 Task: Locate emails that are marked as important: `is:important`.
Action: Mouse moved to (52, 210)
Screenshot: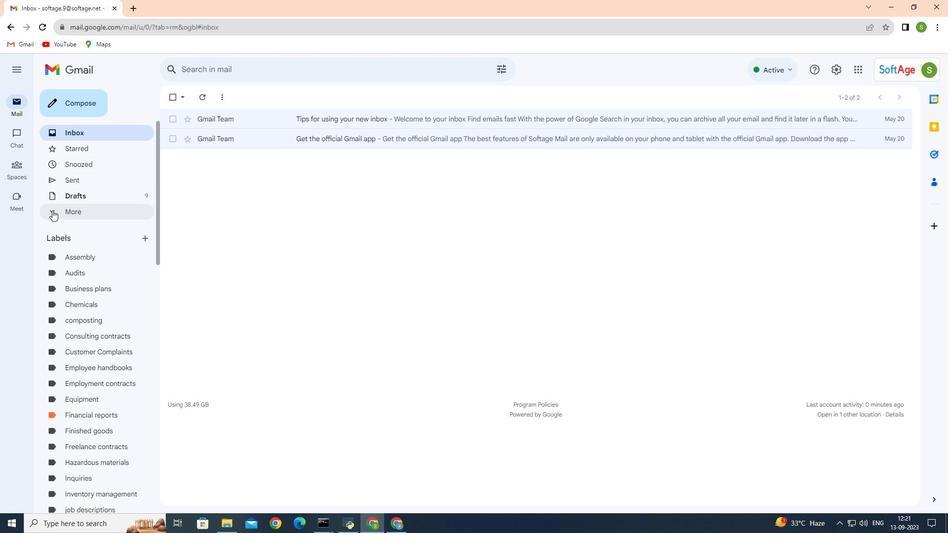 
Action: Mouse pressed left at (52, 210)
Screenshot: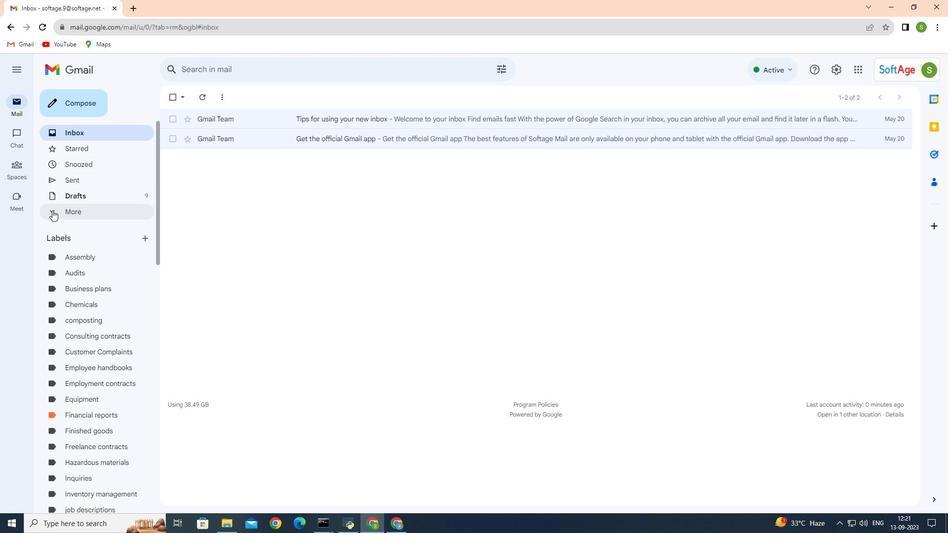 
Action: Mouse moved to (81, 226)
Screenshot: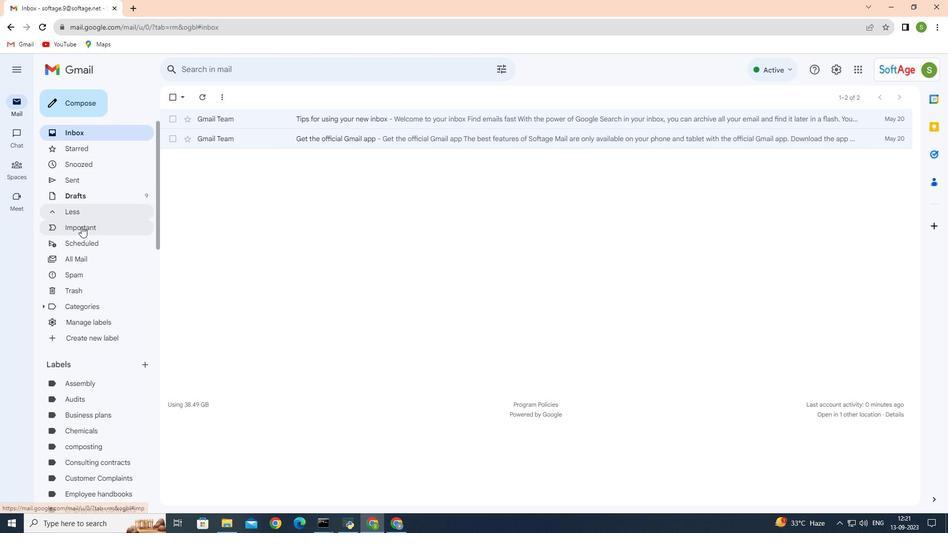 
Action: Mouse pressed left at (81, 226)
Screenshot: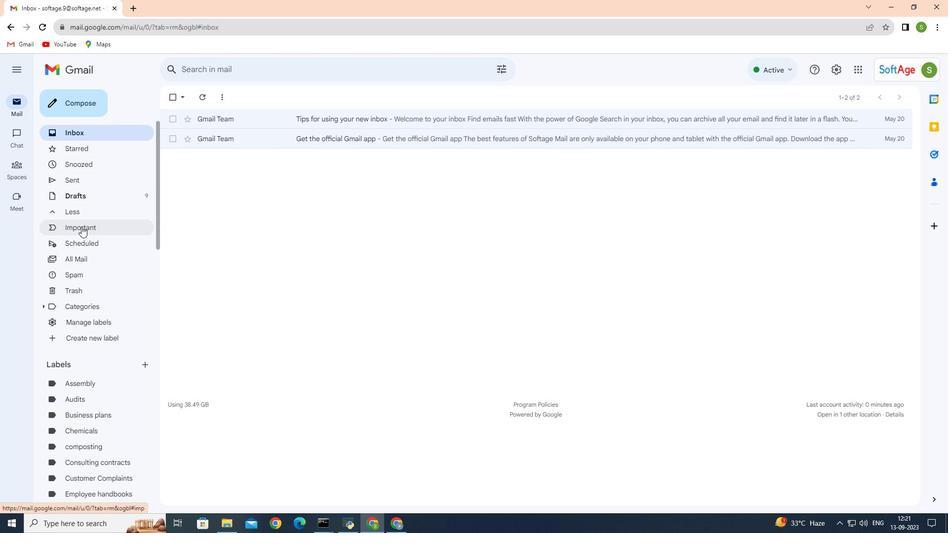 
Action: Mouse moved to (365, 208)
Screenshot: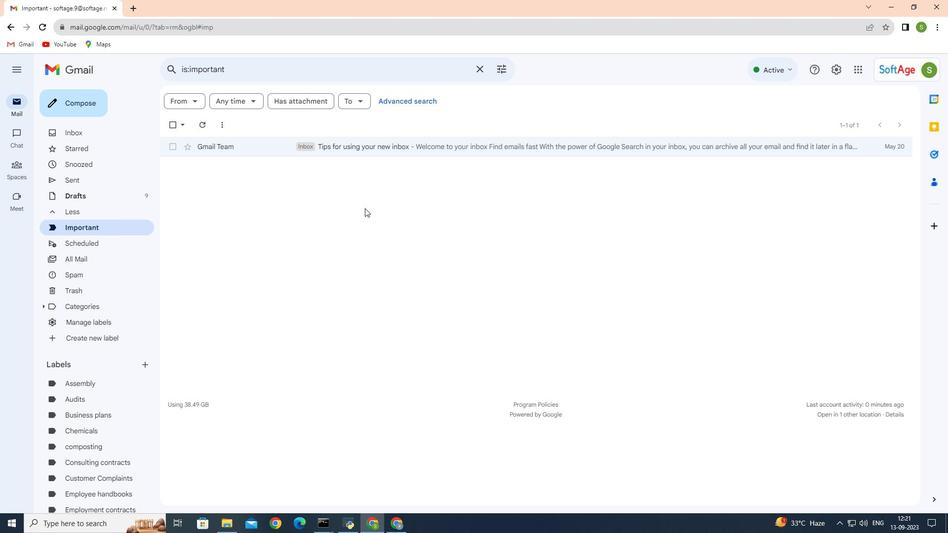 
